 Task: Create a task  Implement continuous integration for better code integration and testing , assign it to team member softage.10@softage.net in the project Transcend and update the status of the task to  On Track  , set the priority of the task to High.
Action: Mouse moved to (57, 444)
Screenshot: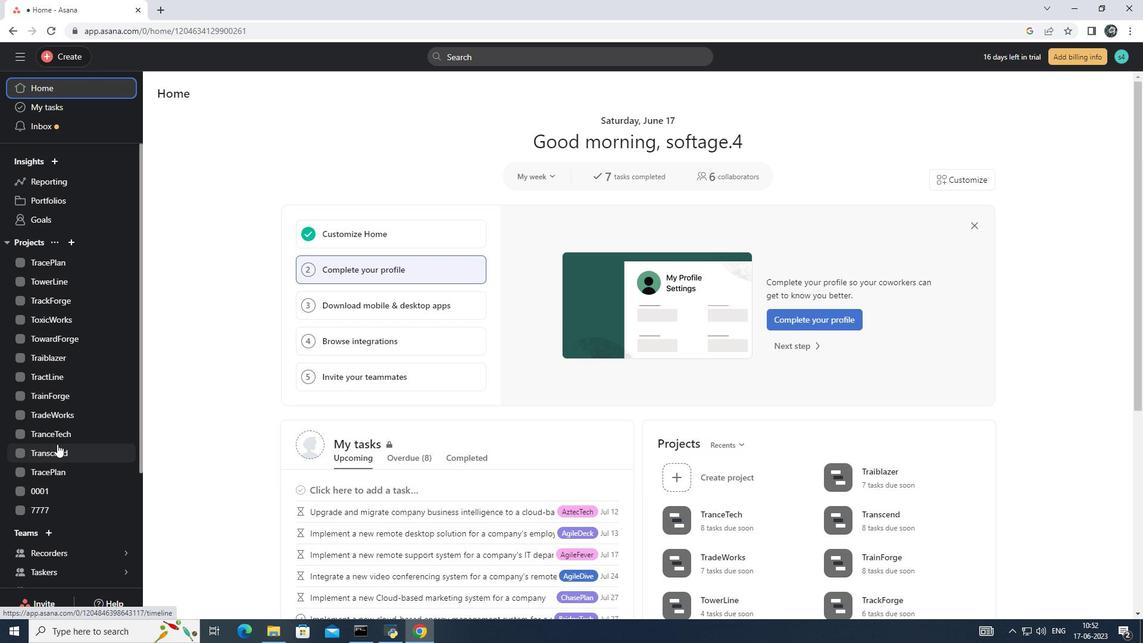 
Action: Mouse pressed left at (57, 444)
Screenshot: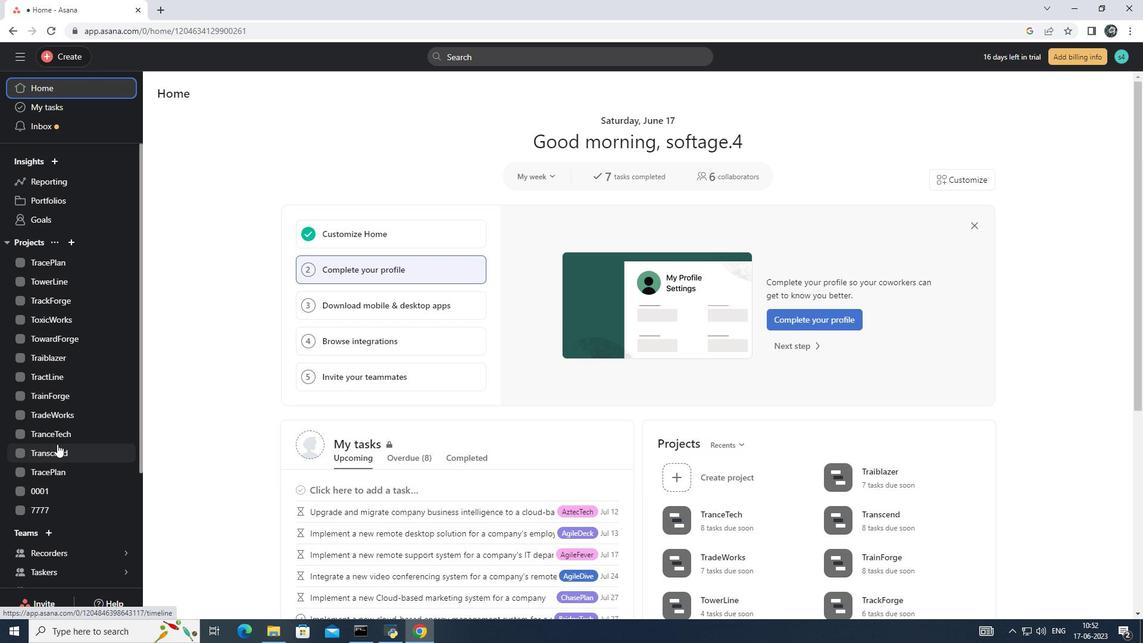 
Action: Mouse moved to (185, 145)
Screenshot: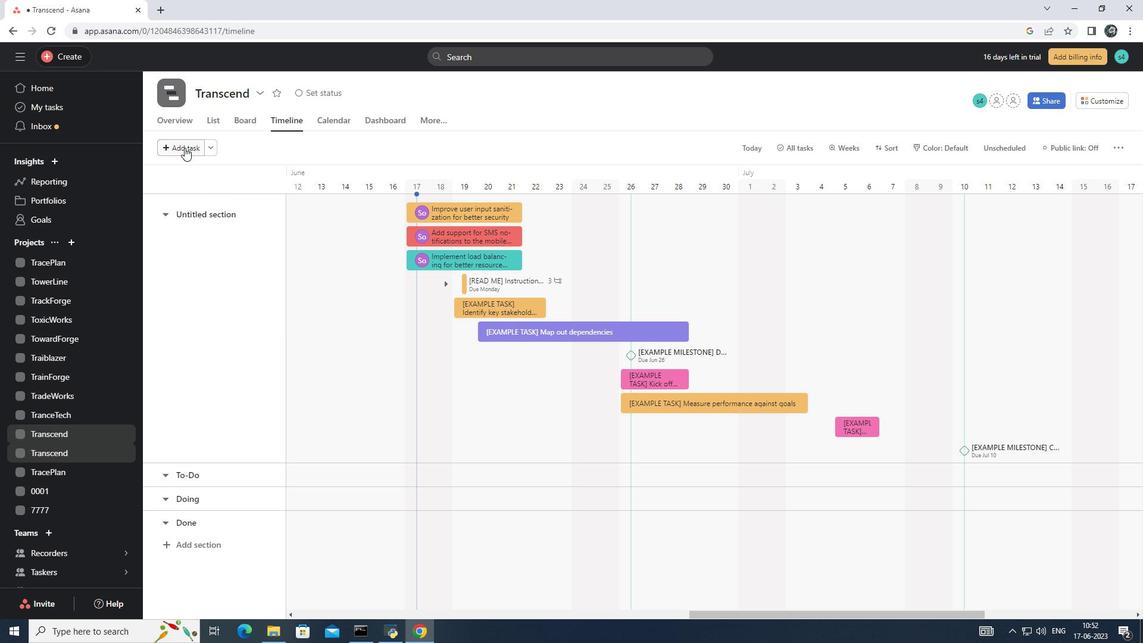 
Action: Mouse pressed left at (185, 145)
Screenshot: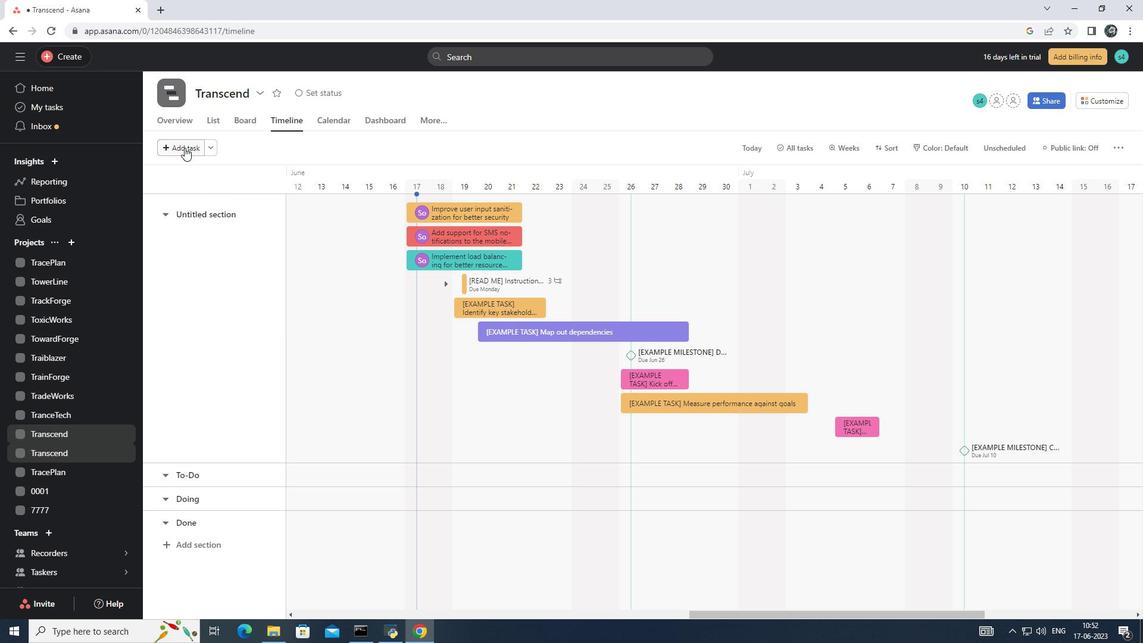 
Action: Mouse moved to (442, 214)
Screenshot: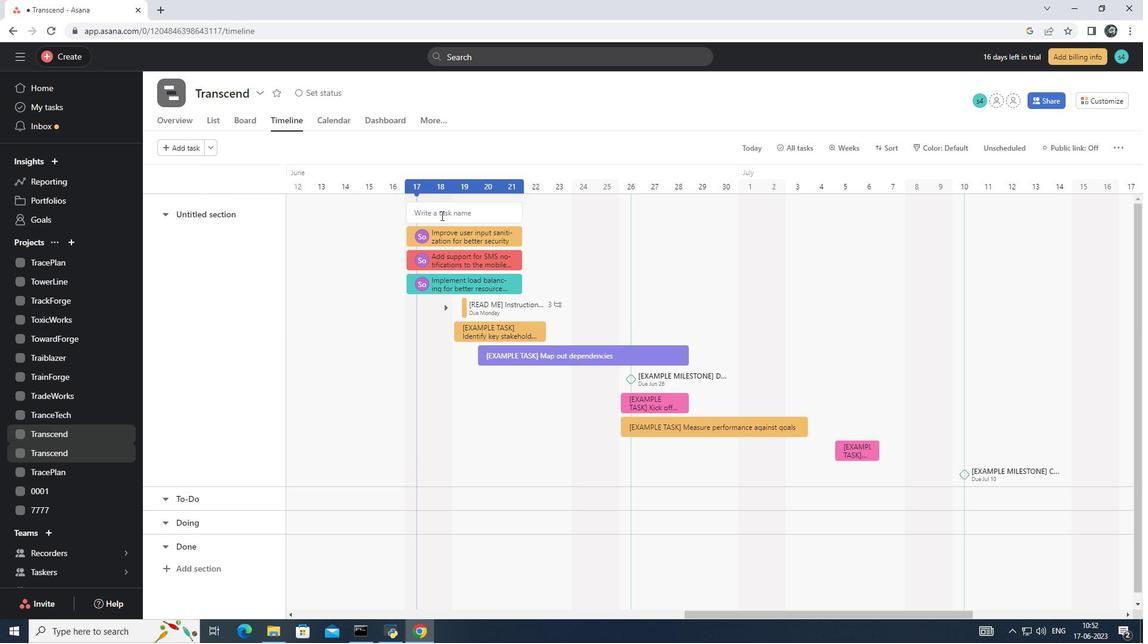 
Action: Mouse pressed left at (442, 214)
Screenshot: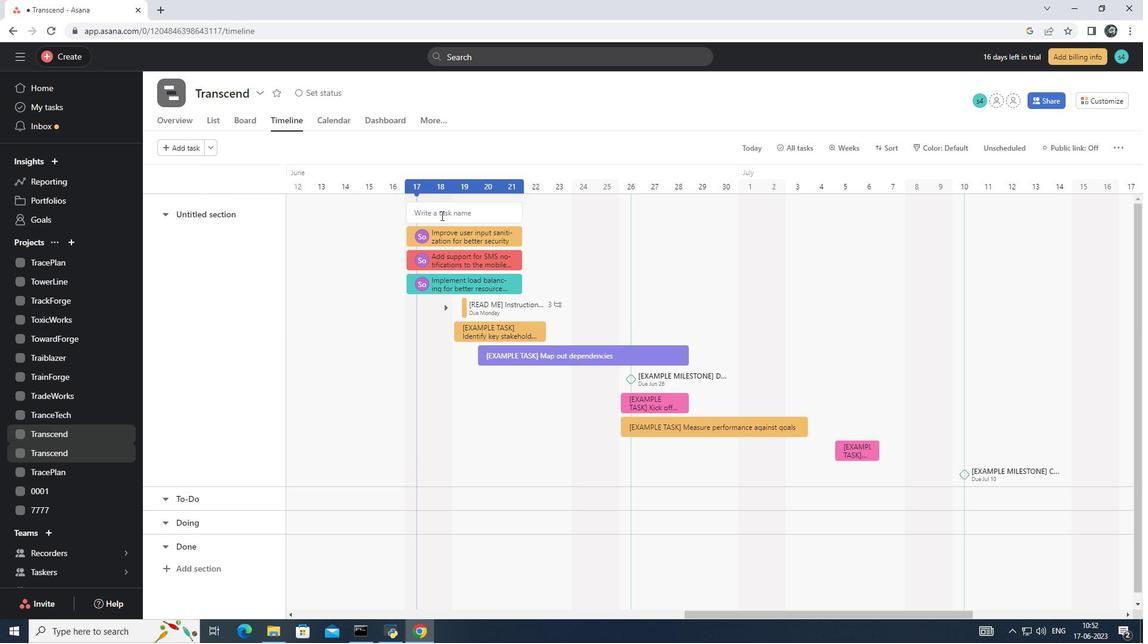 
Action: Mouse moved to (466, 203)
Screenshot: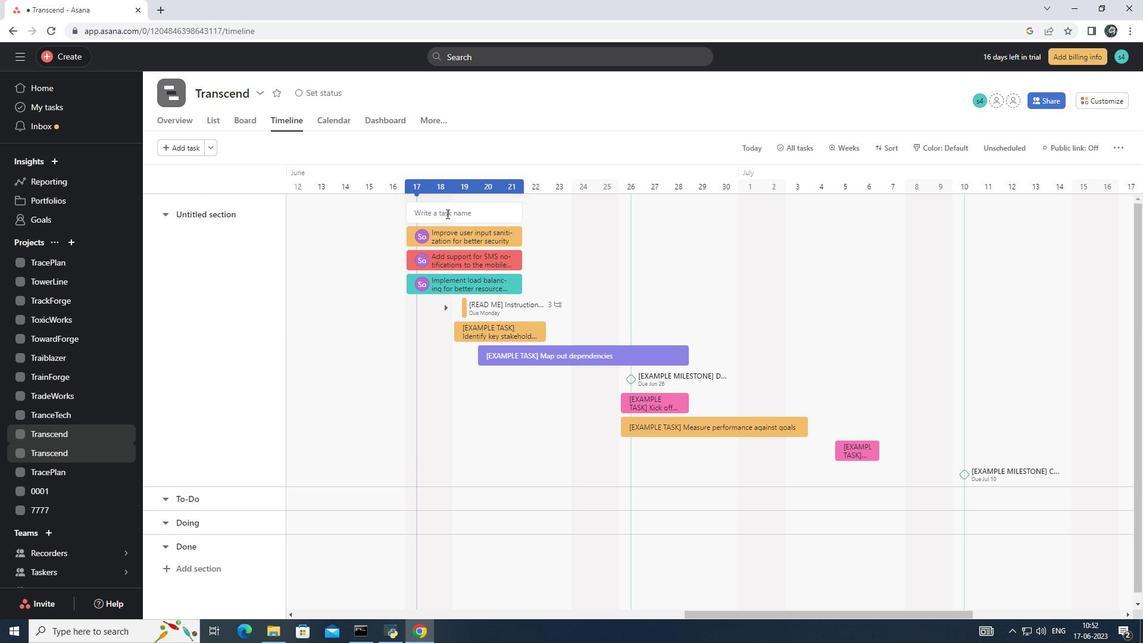 
Action: Key pressed <Key.shift>Implement<Key.space>continuous<Key.space>intigration<Key.space>for<Key.space><Key.left><Key.left><Key.left><Key.left><Key.left><Key.left><Key.left><Key.left><Key.left><Key.left><Key.left><Key.left><Key.backspace>e<Key.right><Key.right><Key.right><Key.right><Key.right><Key.right><Key.right><Key.right><Key.right><Key.right><Key.right><Key.right>better<Key.space>code<Key.space>integration<Key.space>and<Key.space>testing<Key.space><Key.enter>
Screenshot: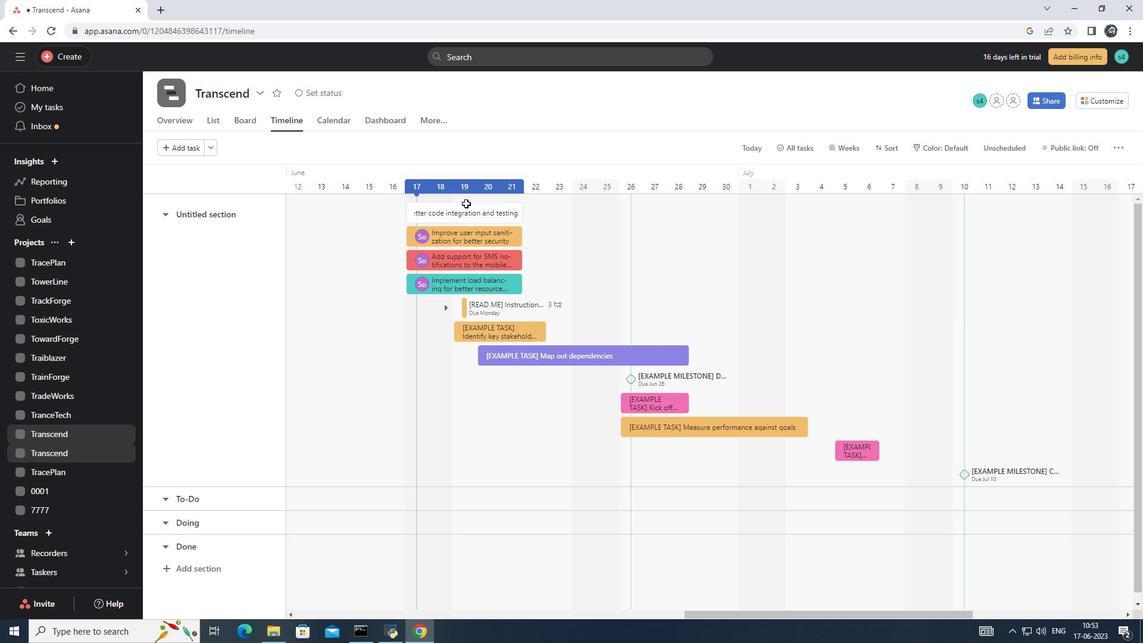
Action: Mouse pressed left at (466, 203)
Screenshot: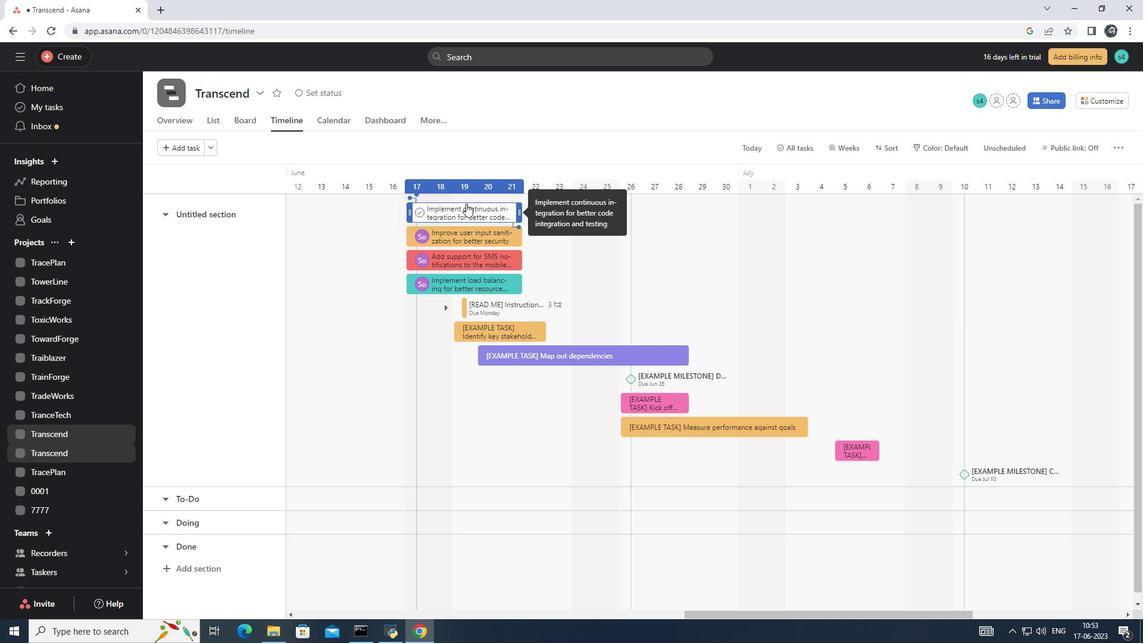 
Action: Mouse moved to (882, 231)
Screenshot: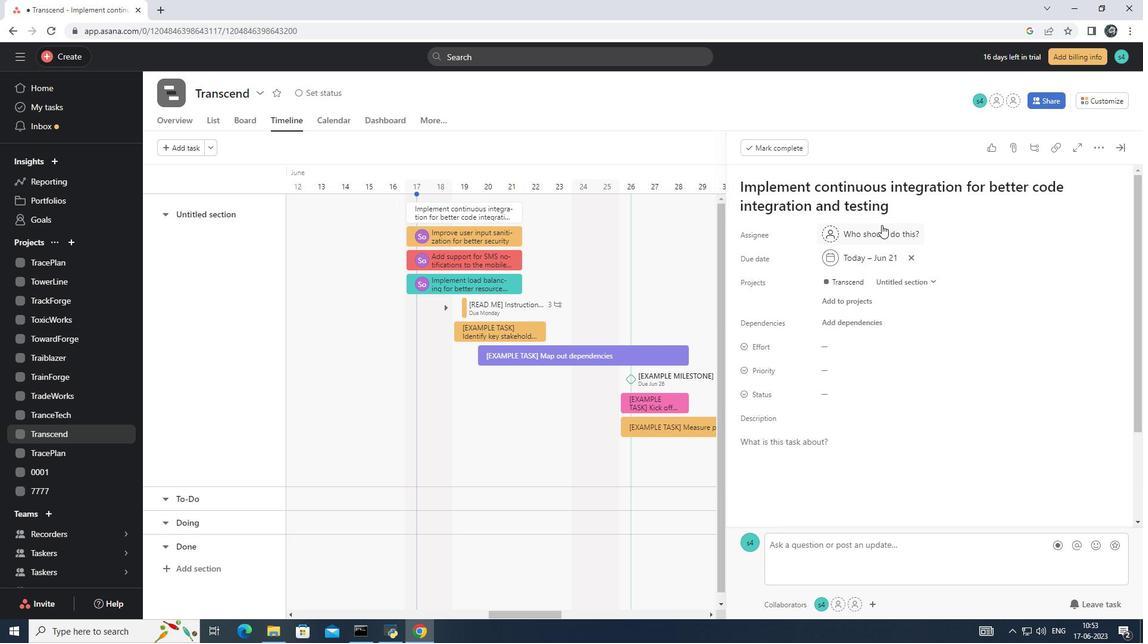 
Action: Mouse pressed left at (882, 231)
Screenshot: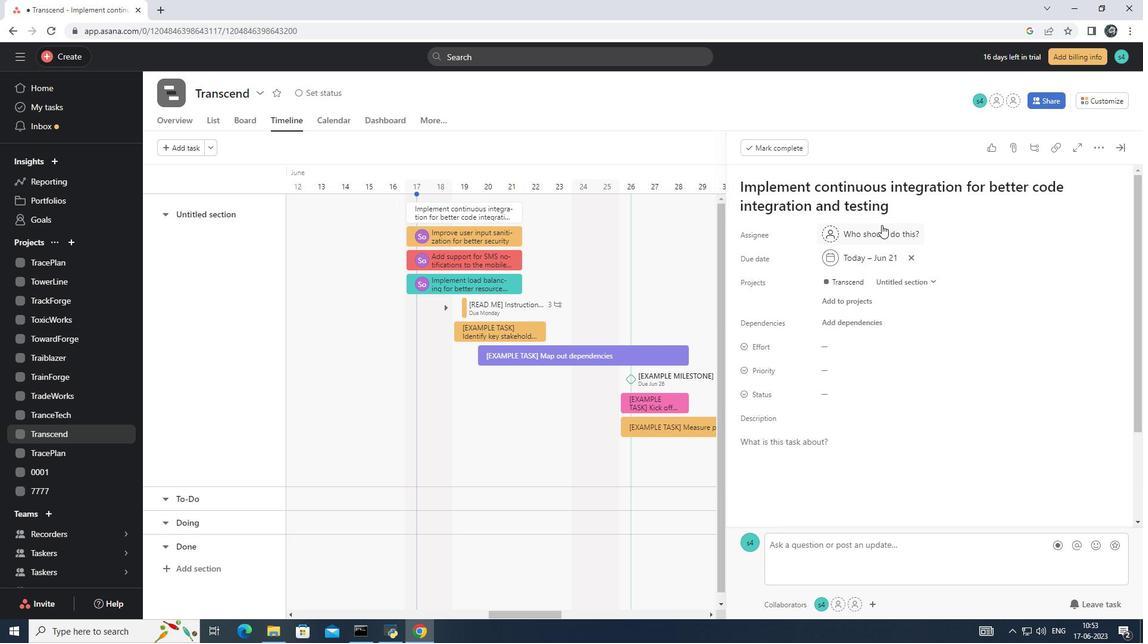 
Action: Mouse moved to (882, 231)
Screenshot: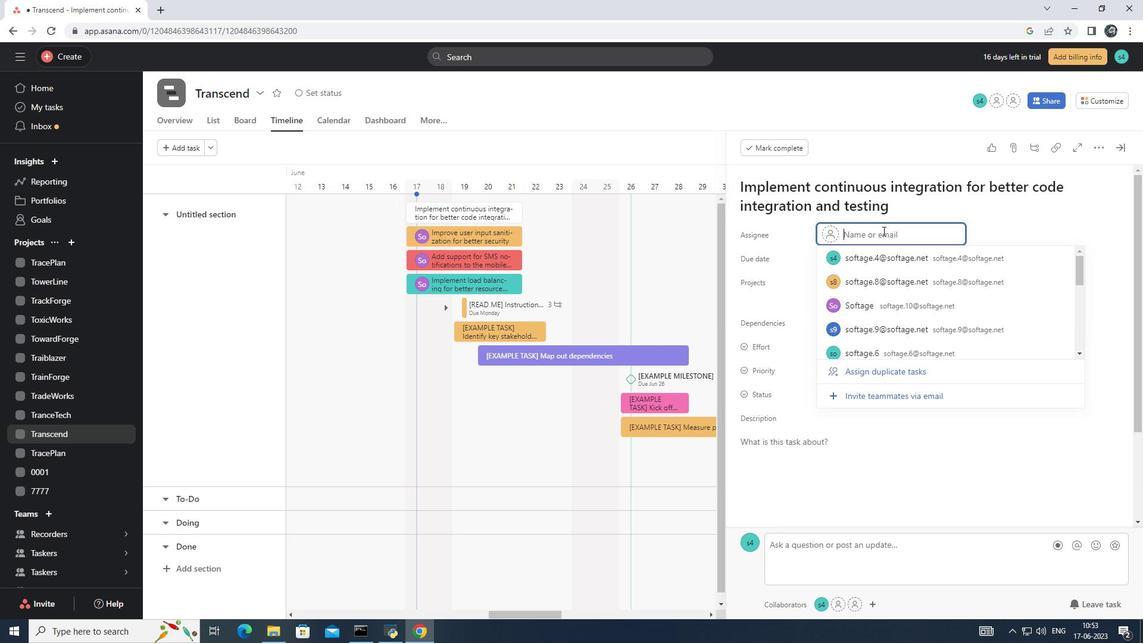 
Action: Key pressed softage<Key.shift>@
Screenshot: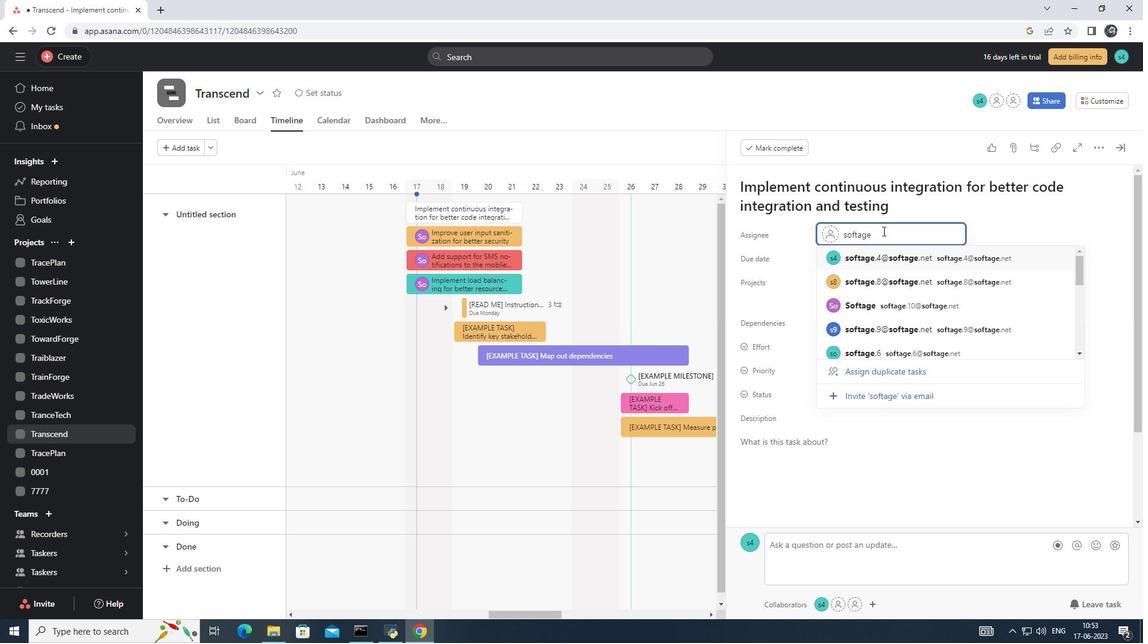 
Action: Mouse moved to (885, 228)
Screenshot: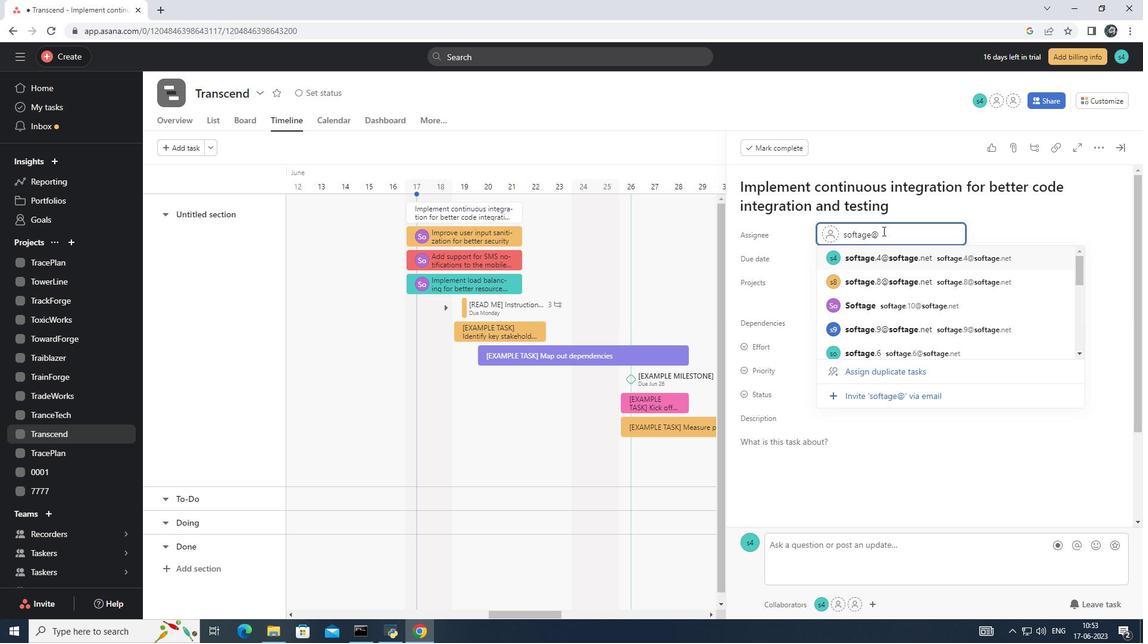 
Action: Key pressed 10<Key.enter>
Screenshot: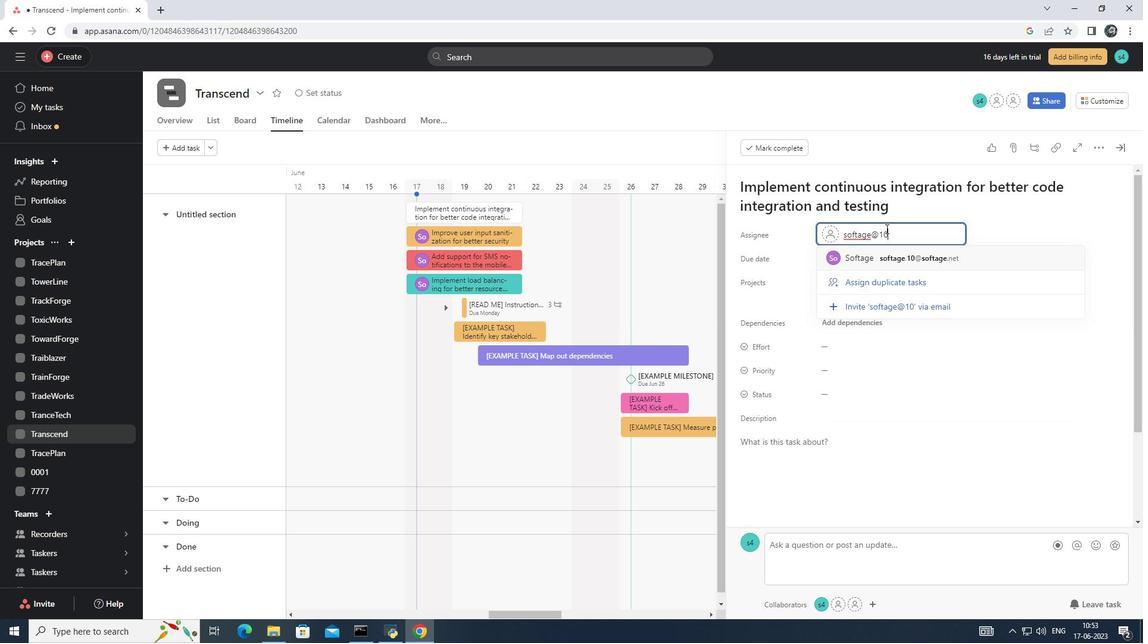 
Action: Mouse moved to (827, 387)
Screenshot: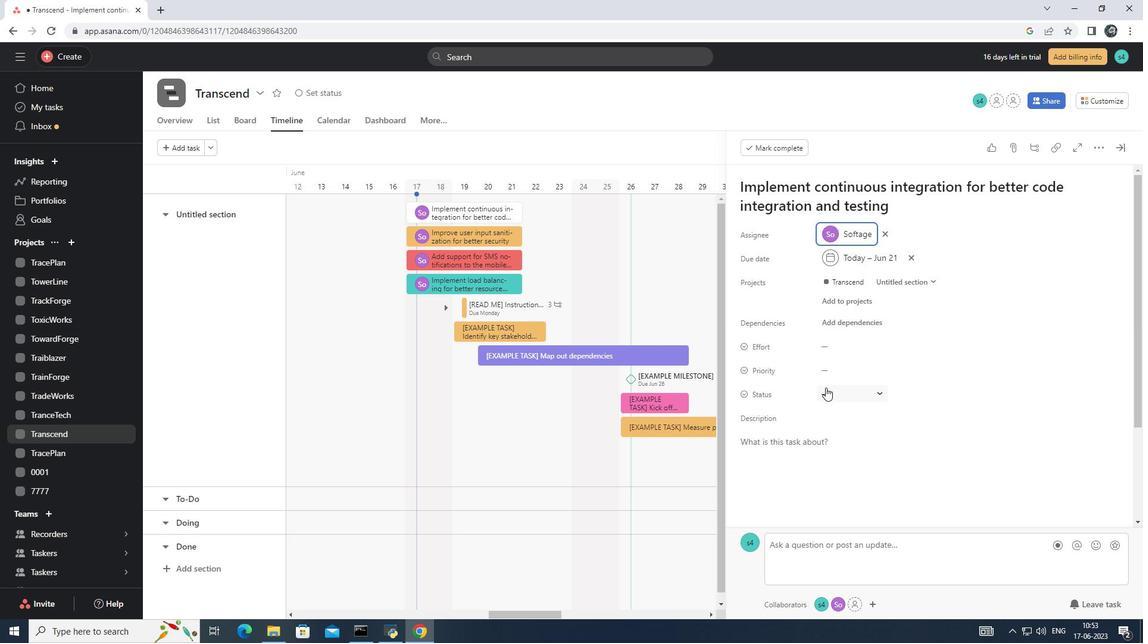 
Action: Mouse pressed left at (827, 387)
Screenshot: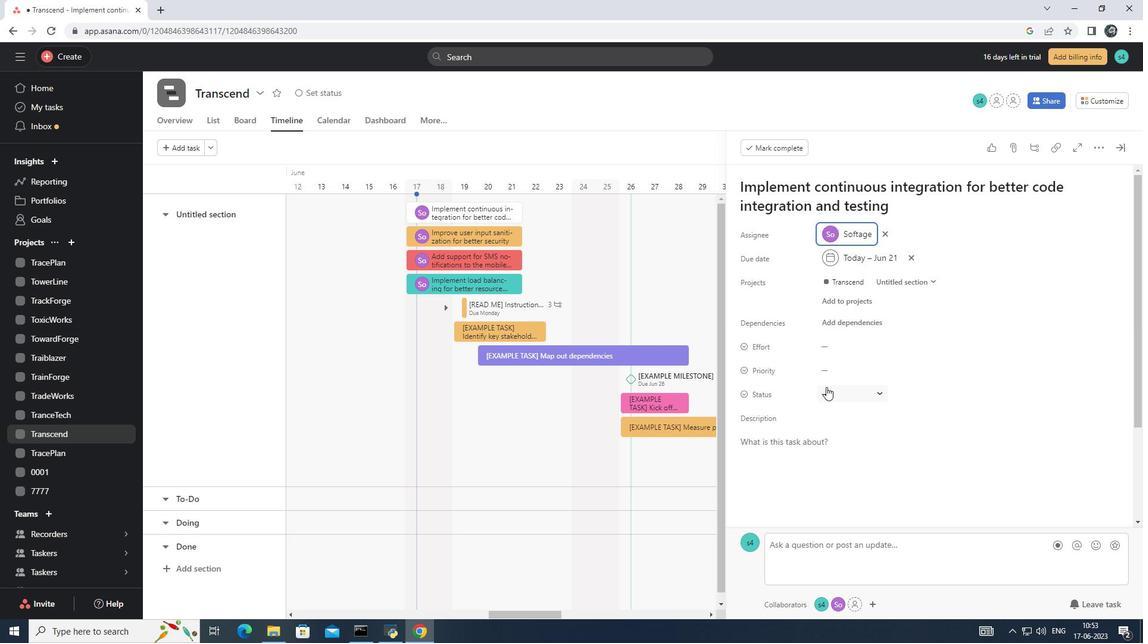 
Action: Mouse moved to (854, 431)
Screenshot: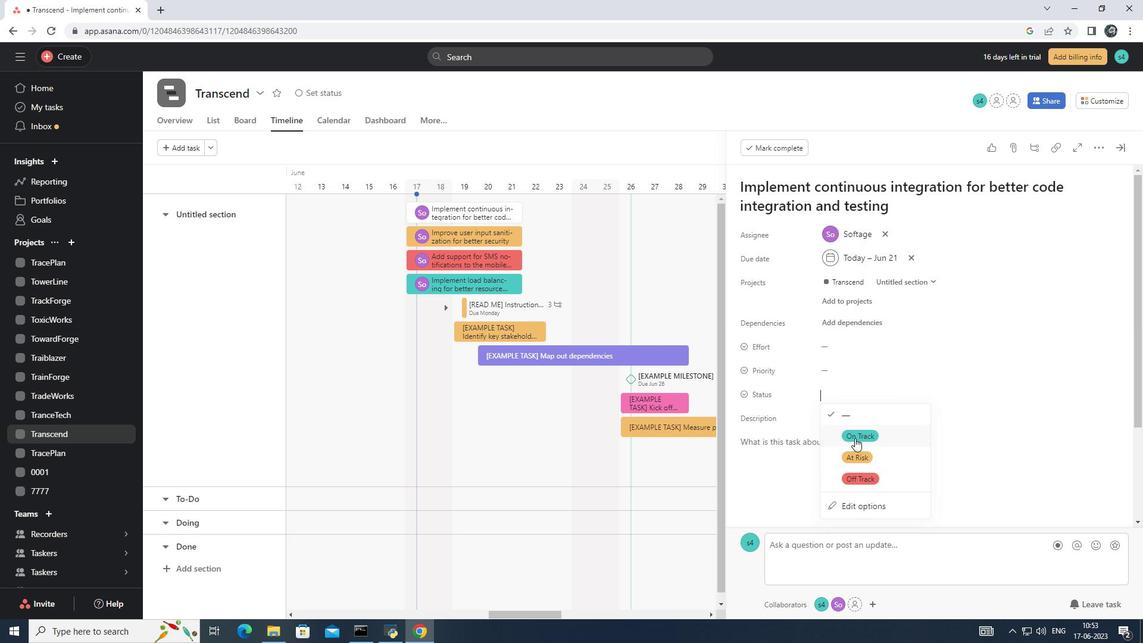 
Action: Mouse pressed left at (854, 431)
Screenshot: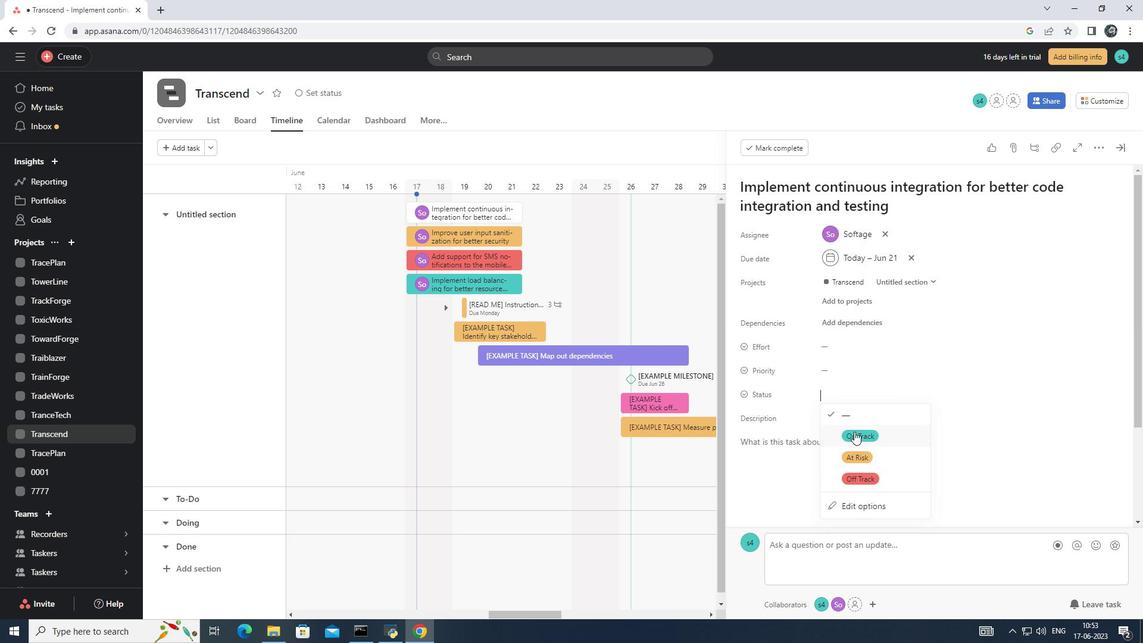 
Action: Mouse moved to (824, 369)
Screenshot: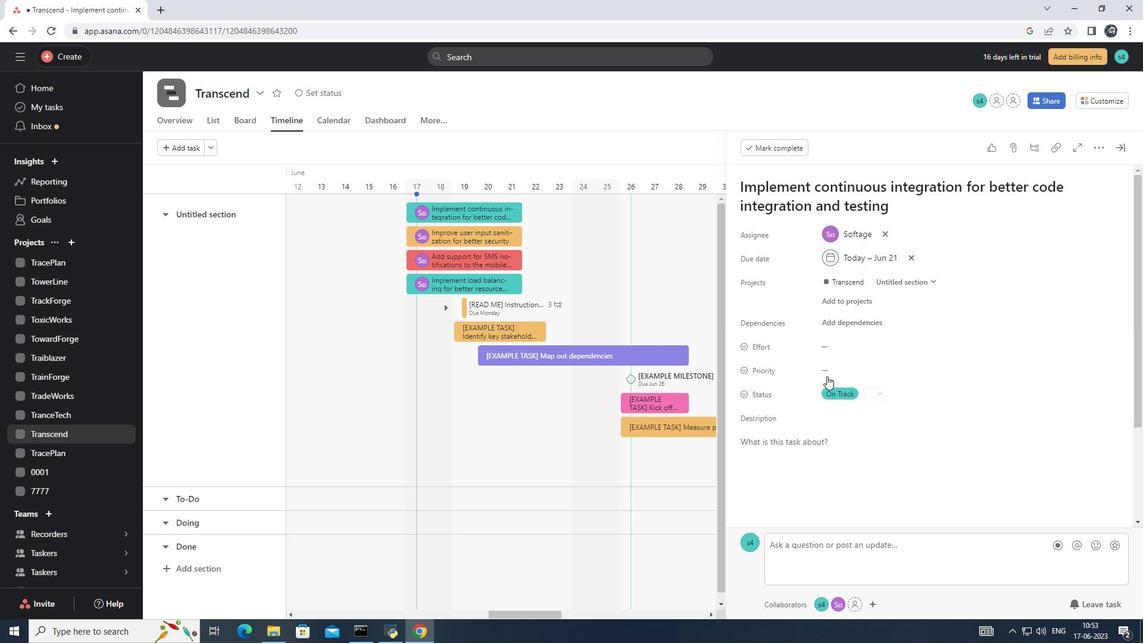 
Action: Mouse pressed left at (824, 369)
Screenshot: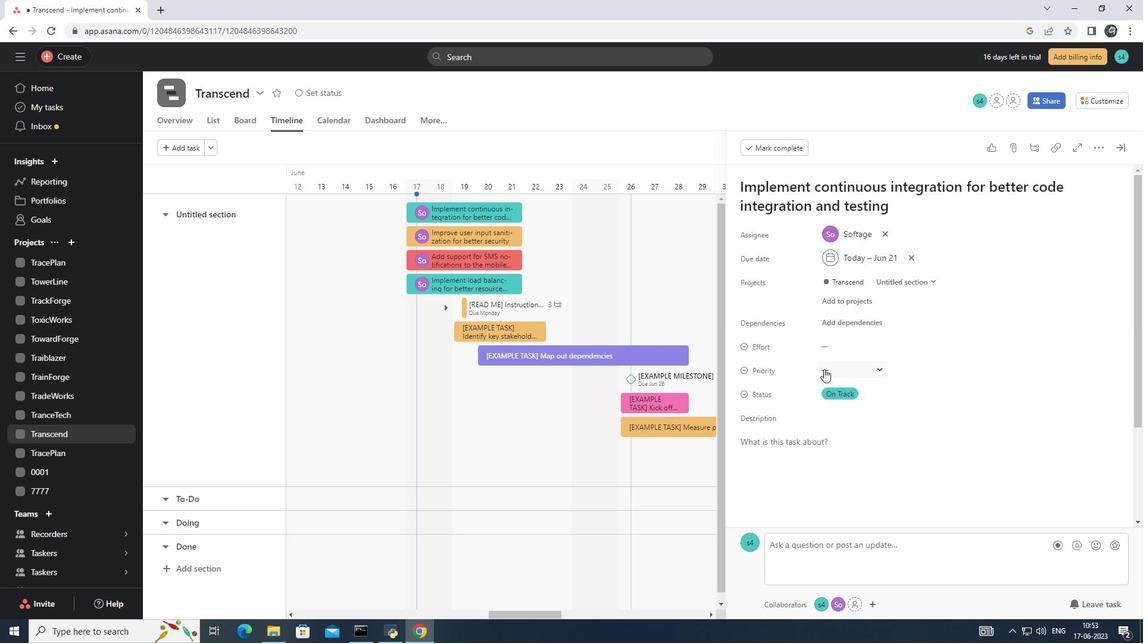 
Action: Mouse moved to (843, 414)
Screenshot: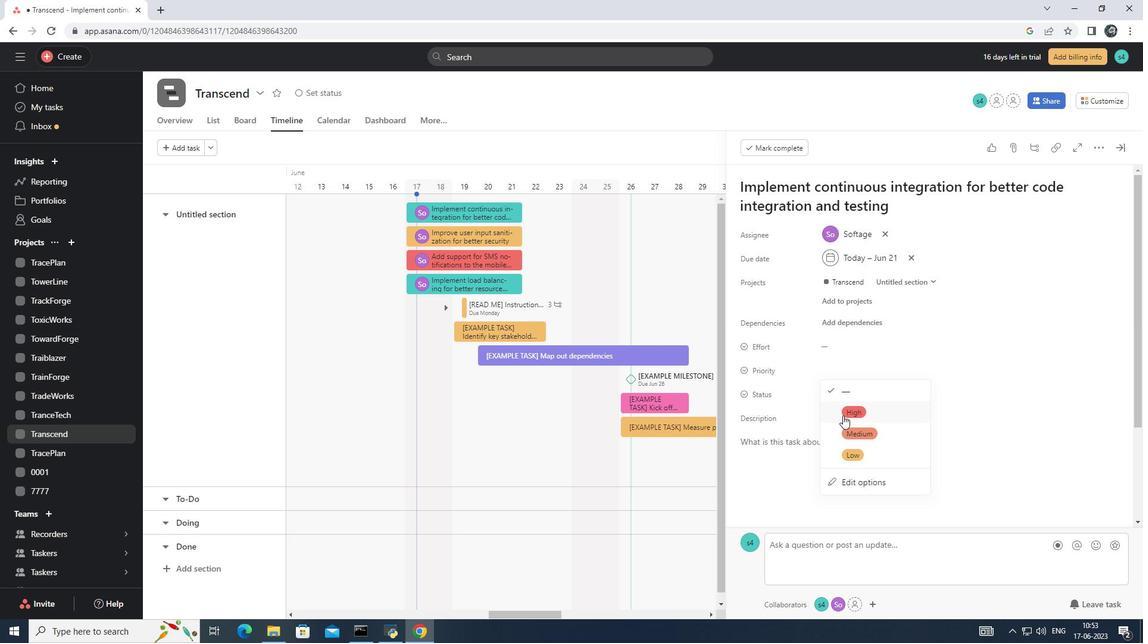 
Action: Mouse pressed left at (843, 414)
Screenshot: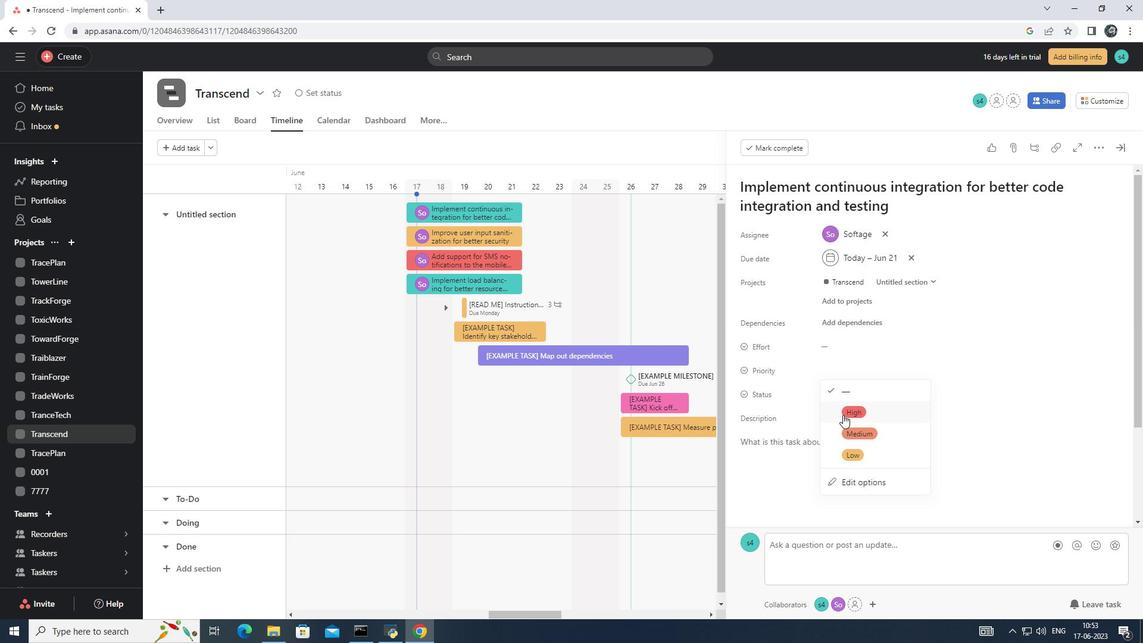 
Action: Mouse moved to (550, 414)
Screenshot: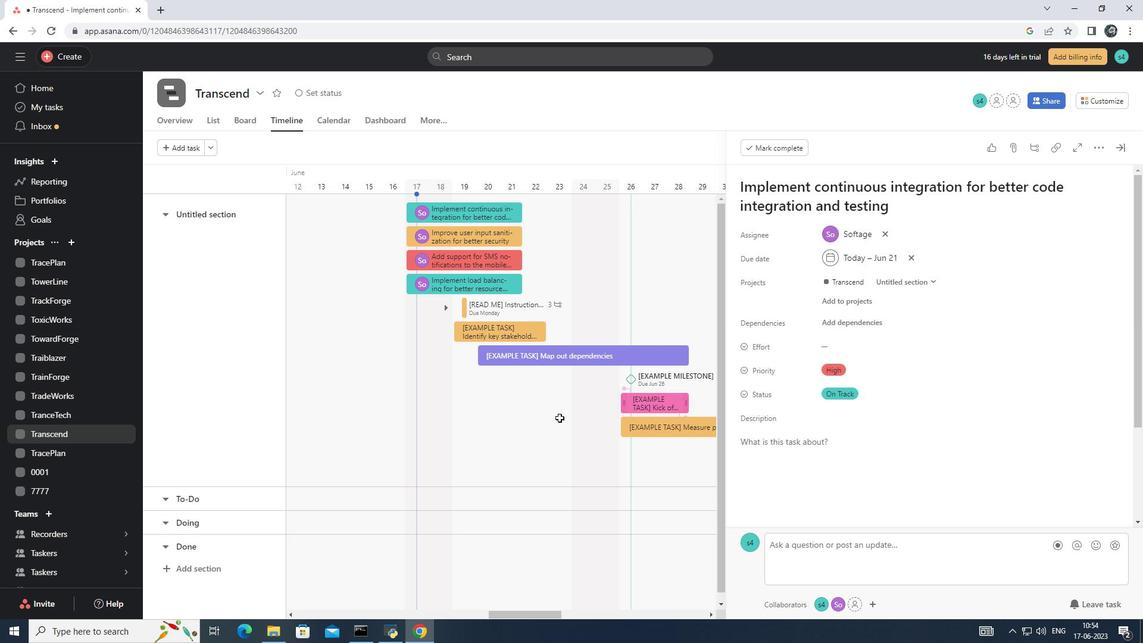 
